 Task: Learn more about a business.
Action: Mouse moved to (906, 63)
Screenshot: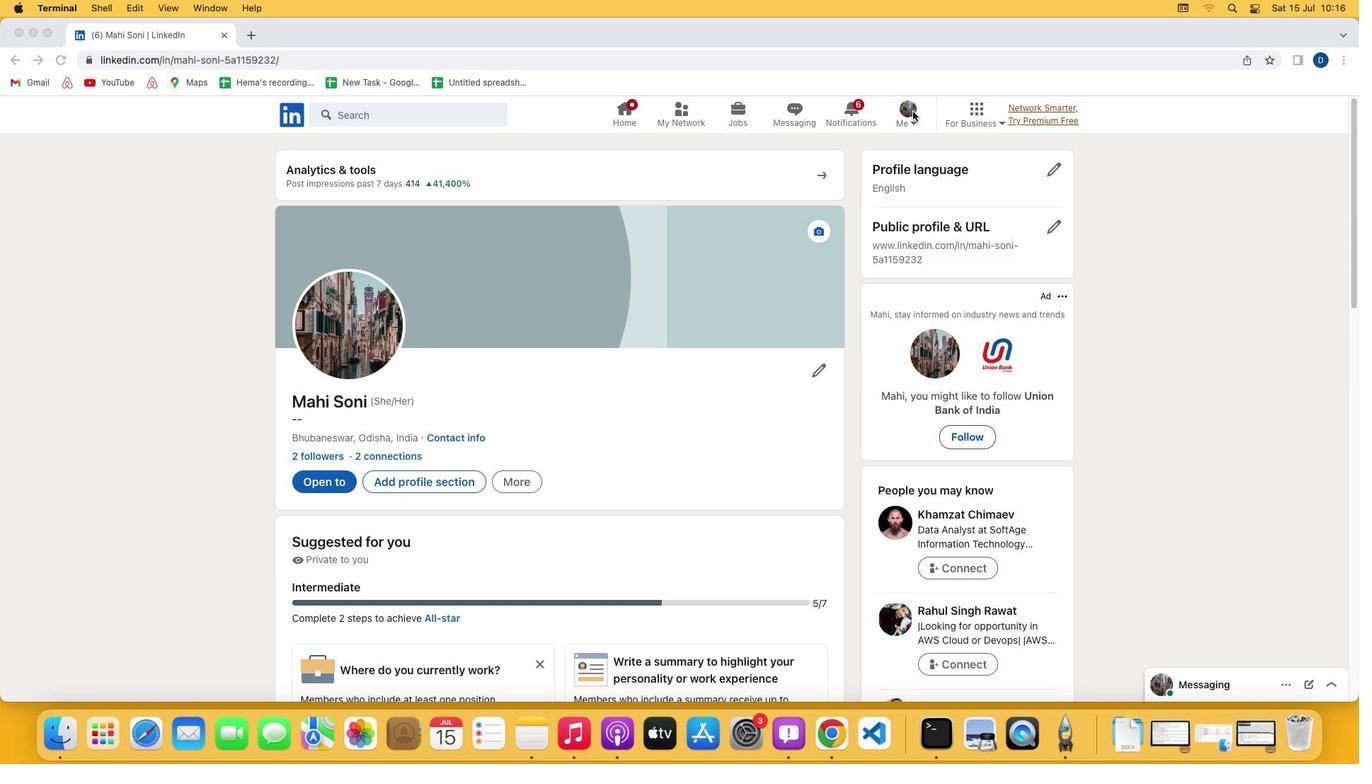 
Action: Mouse pressed left at (906, 63)
Screenshot: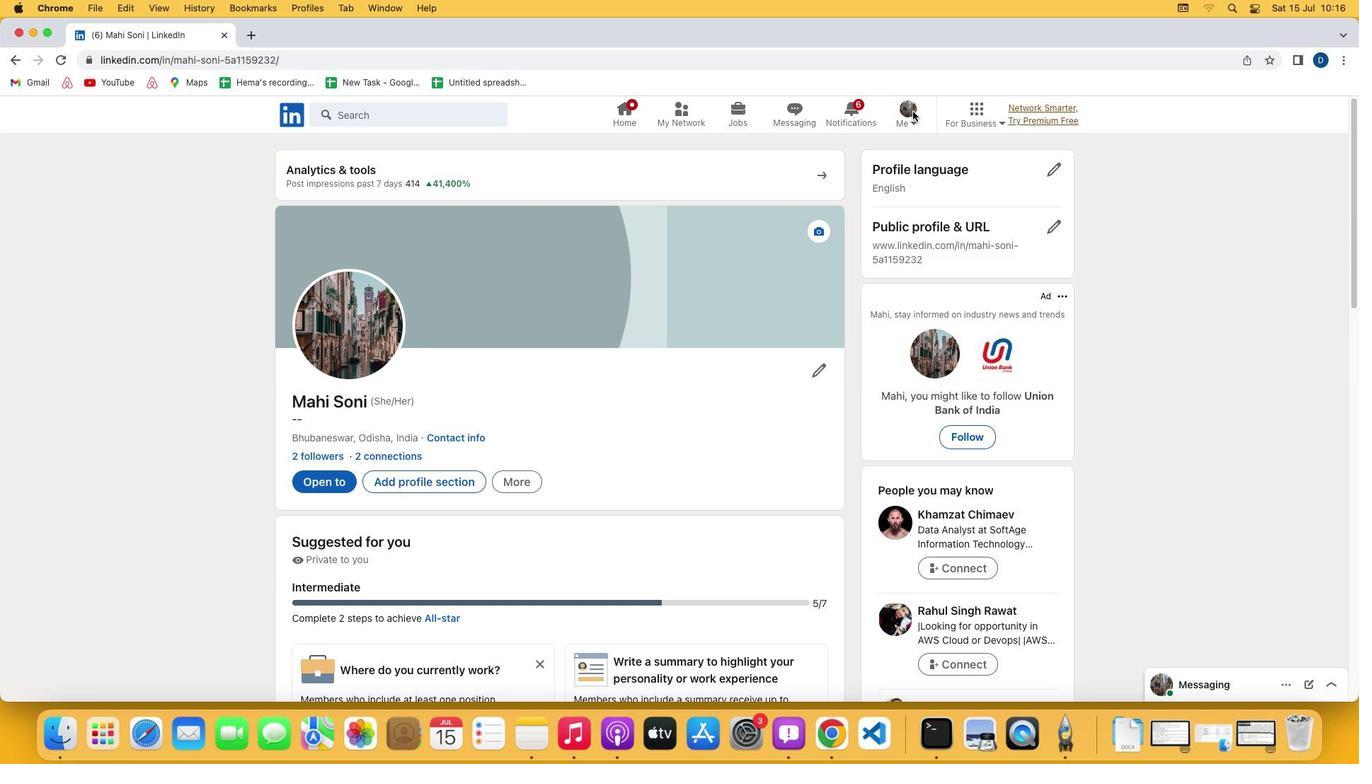 
Action: Mouse pressed left at (906, 63)
Screenshot: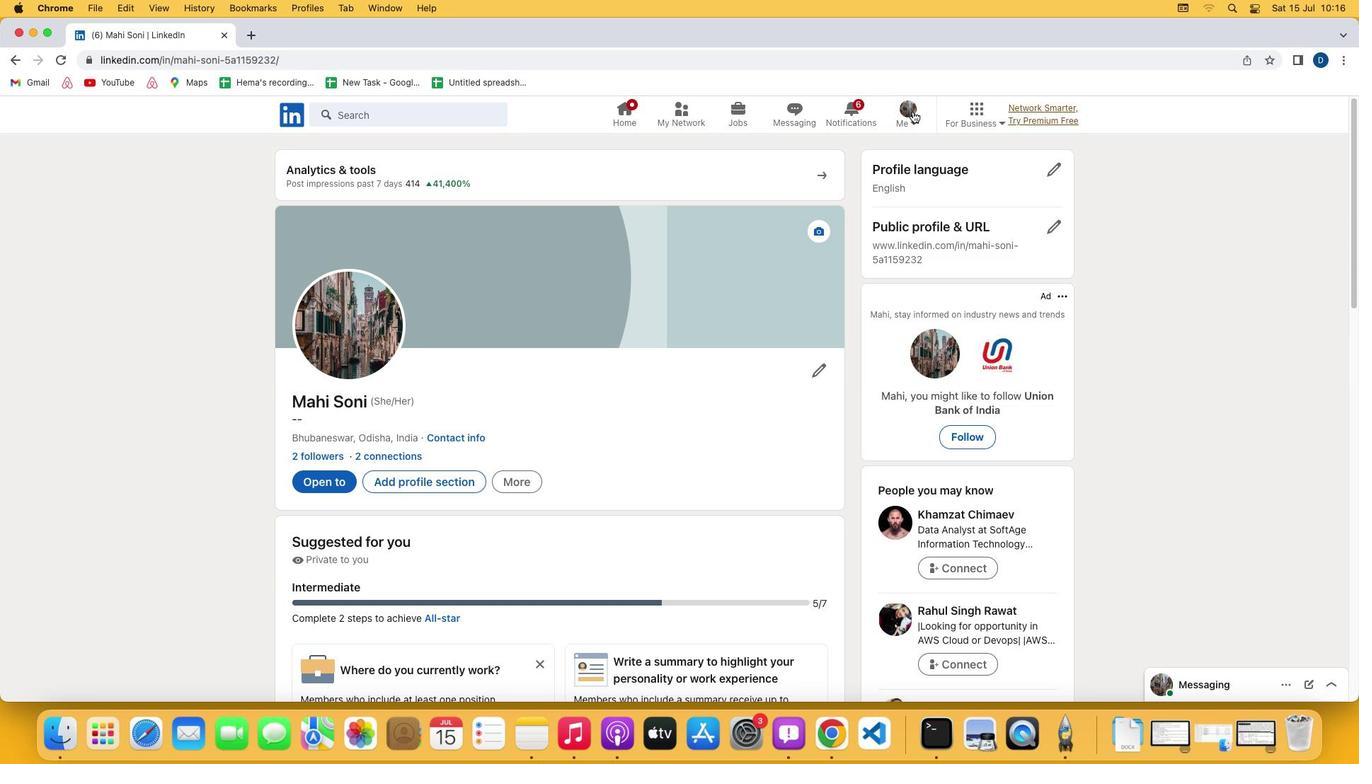 
Action: Mouse moved to (904, 61)
Screenshot: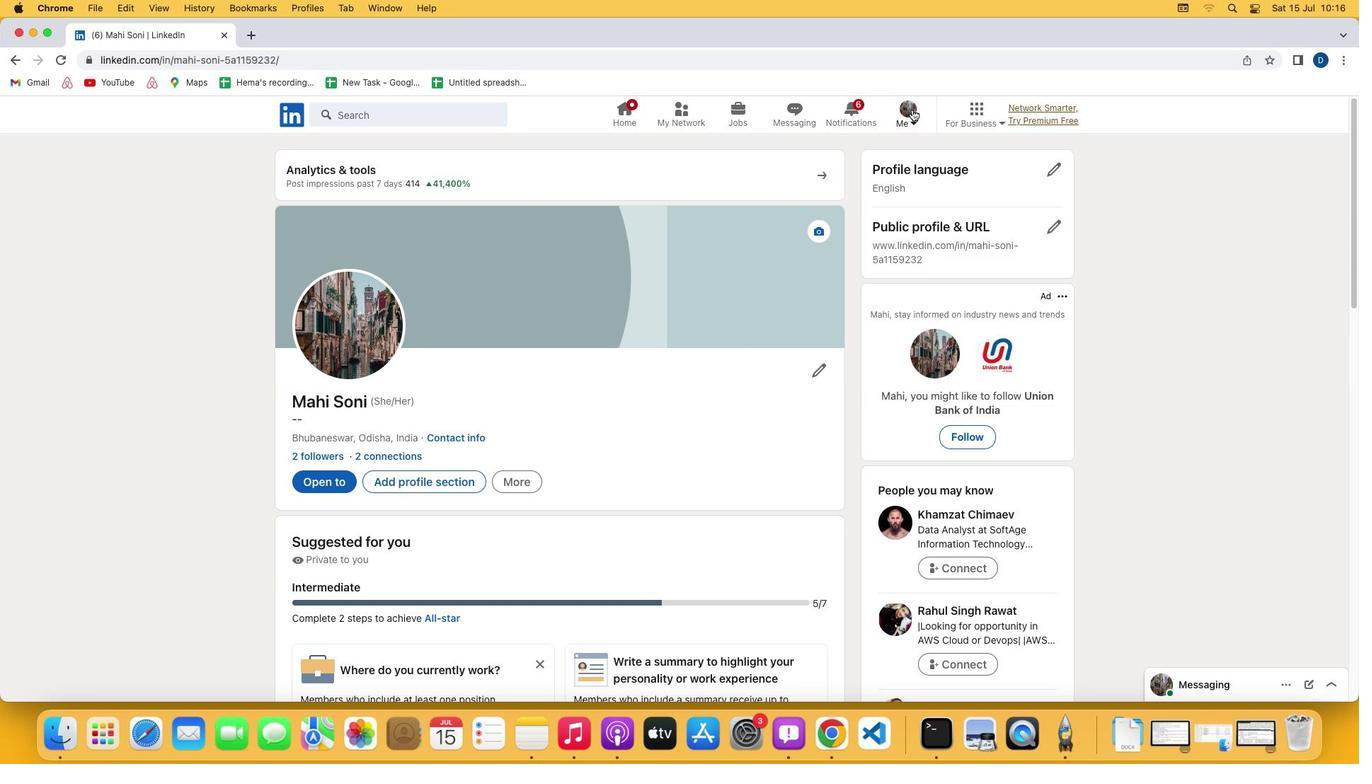 
Action: Mouse pressed left at (904, 61)
Screenshot: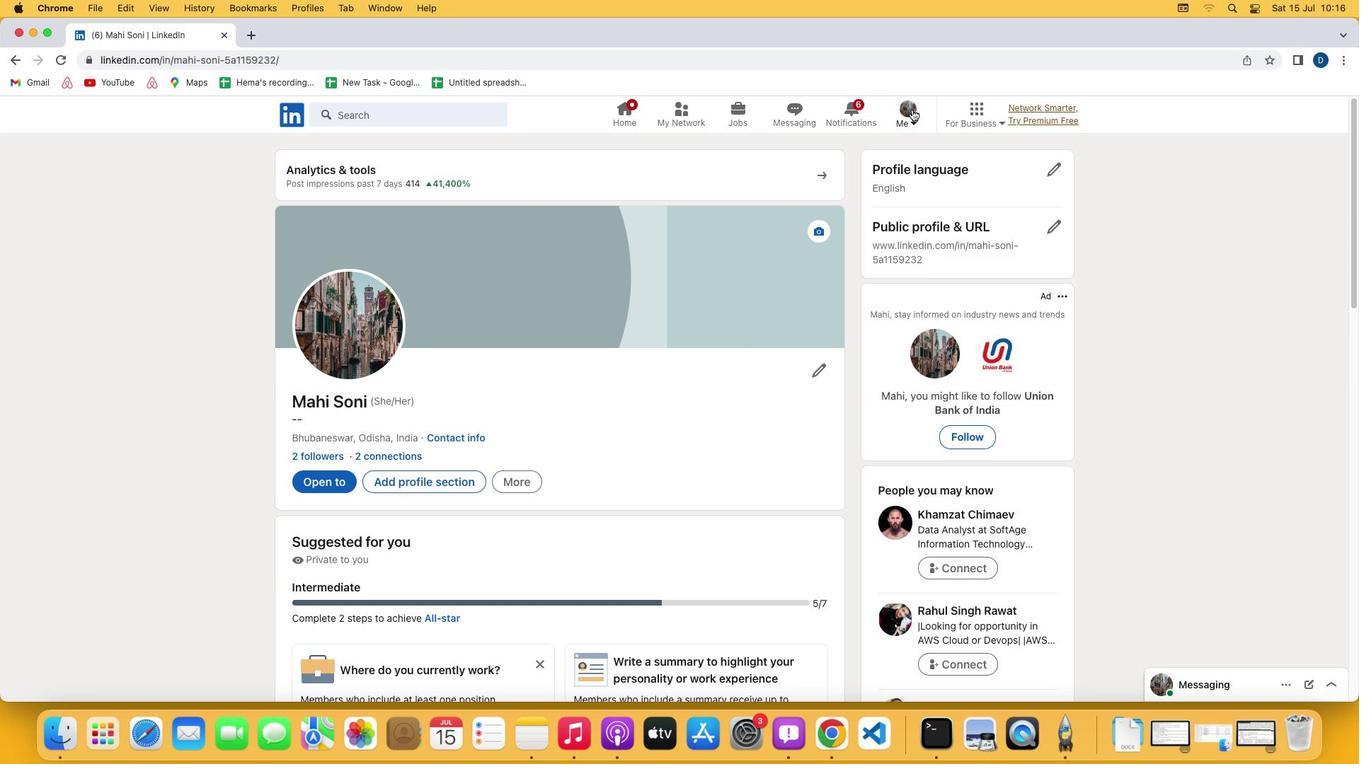 
Action: Mouse moved to (785, 237)
Screenshot: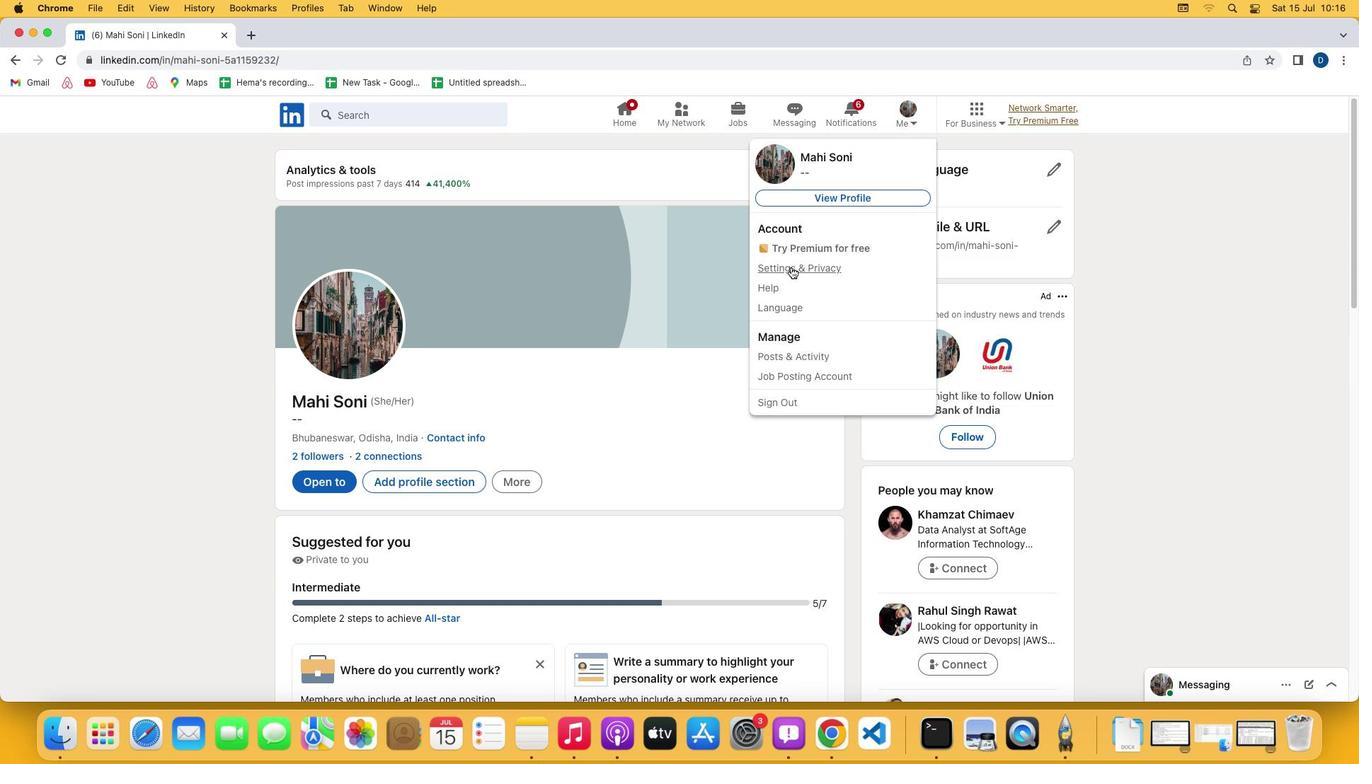 
Action: Mouse pressed left at (785, 237)
Screenshot: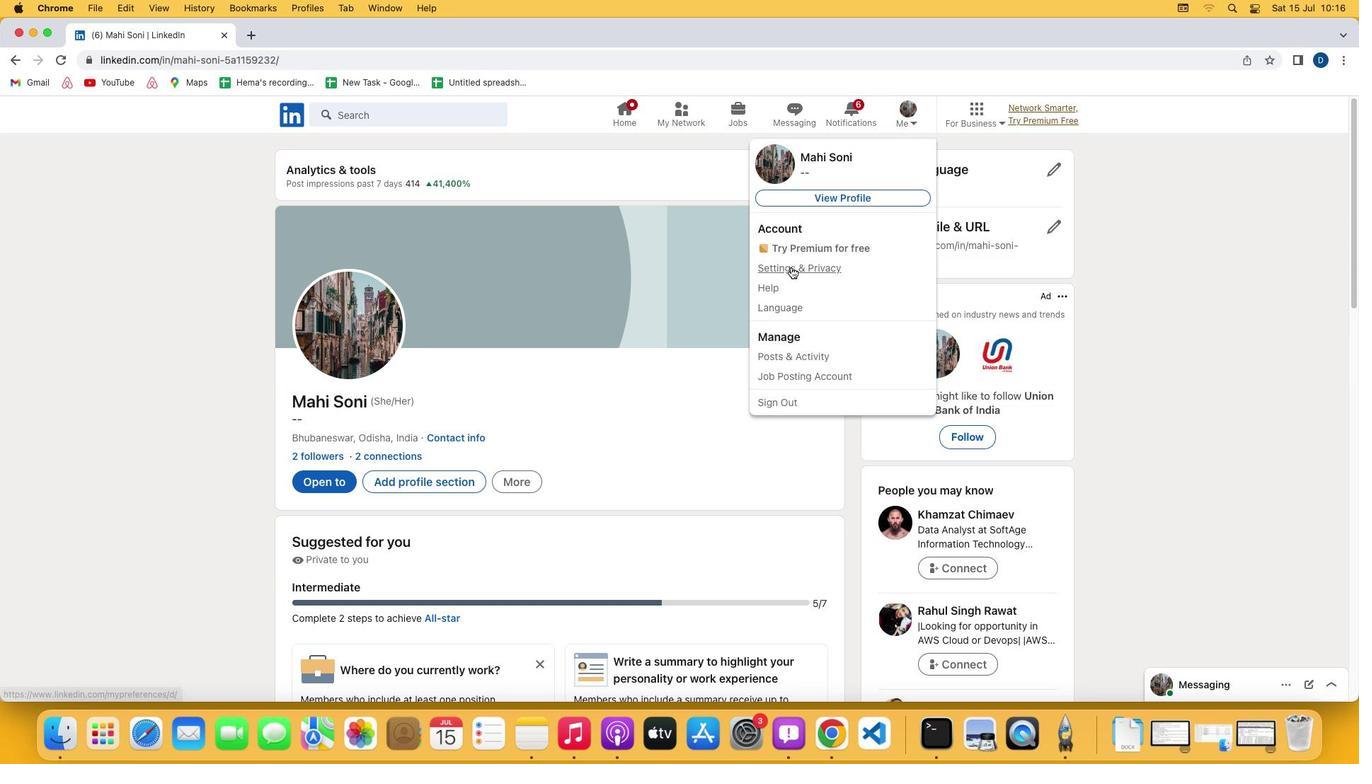 
Action: Mouse moved to (698, 494)
Screenshot: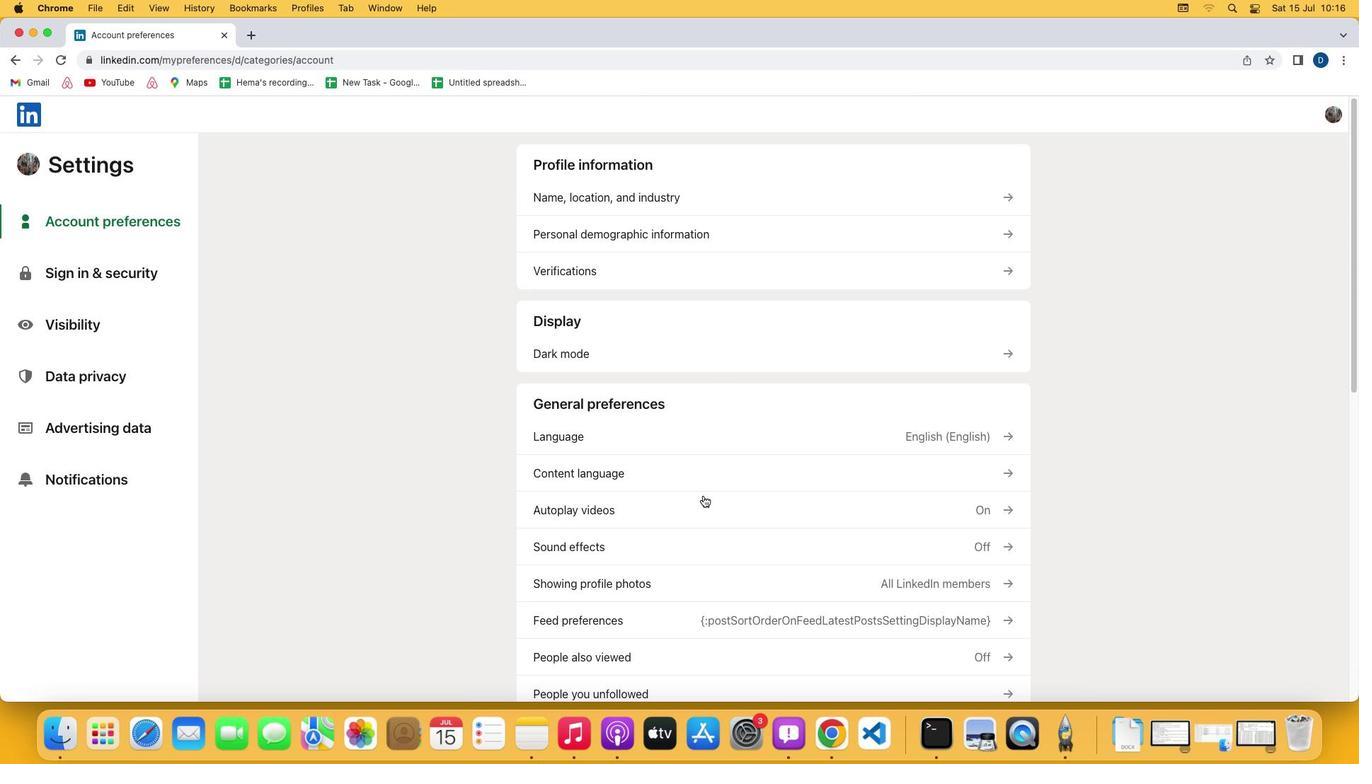 
Action: Mouse scrolled (698, 494) with delta (6, -60)
Screenshot: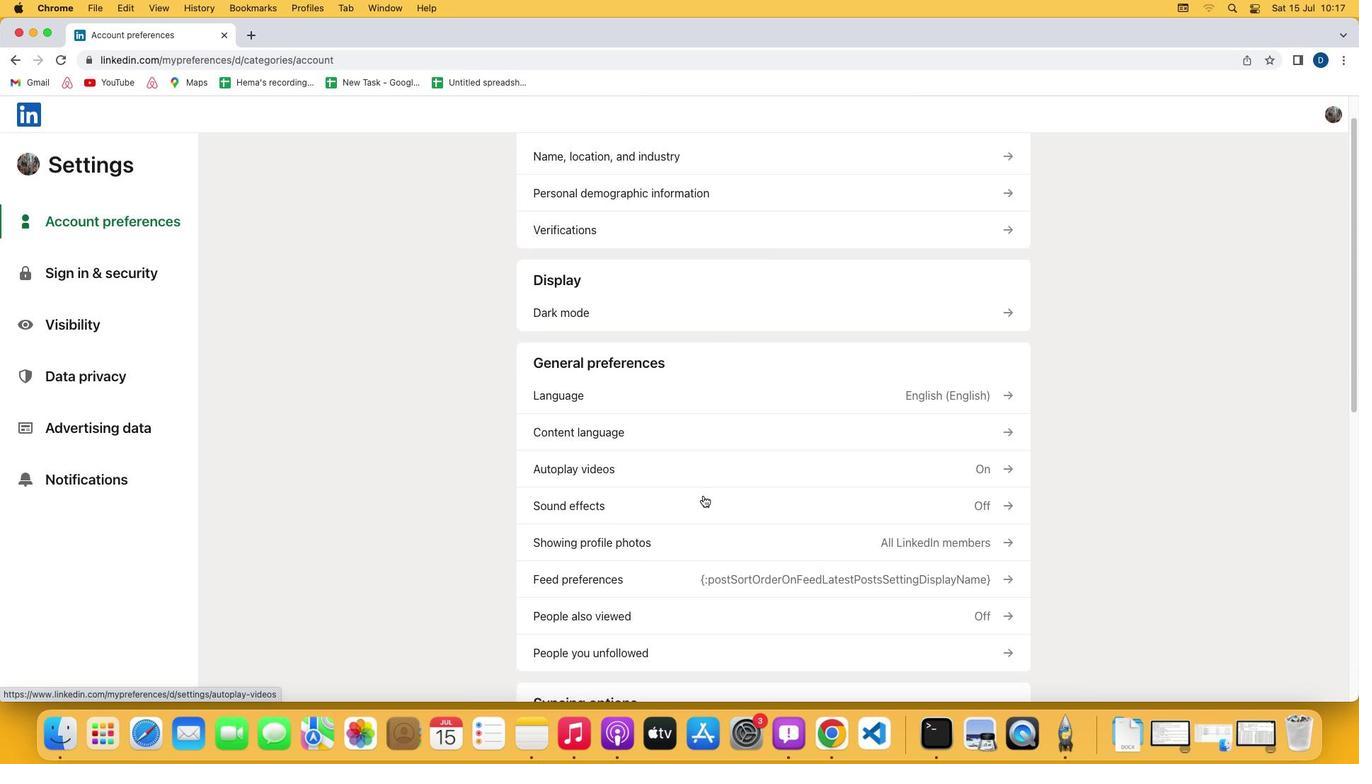
Action: Mouse scrolled (698, 494) with delta (6, -60)
Screenshot: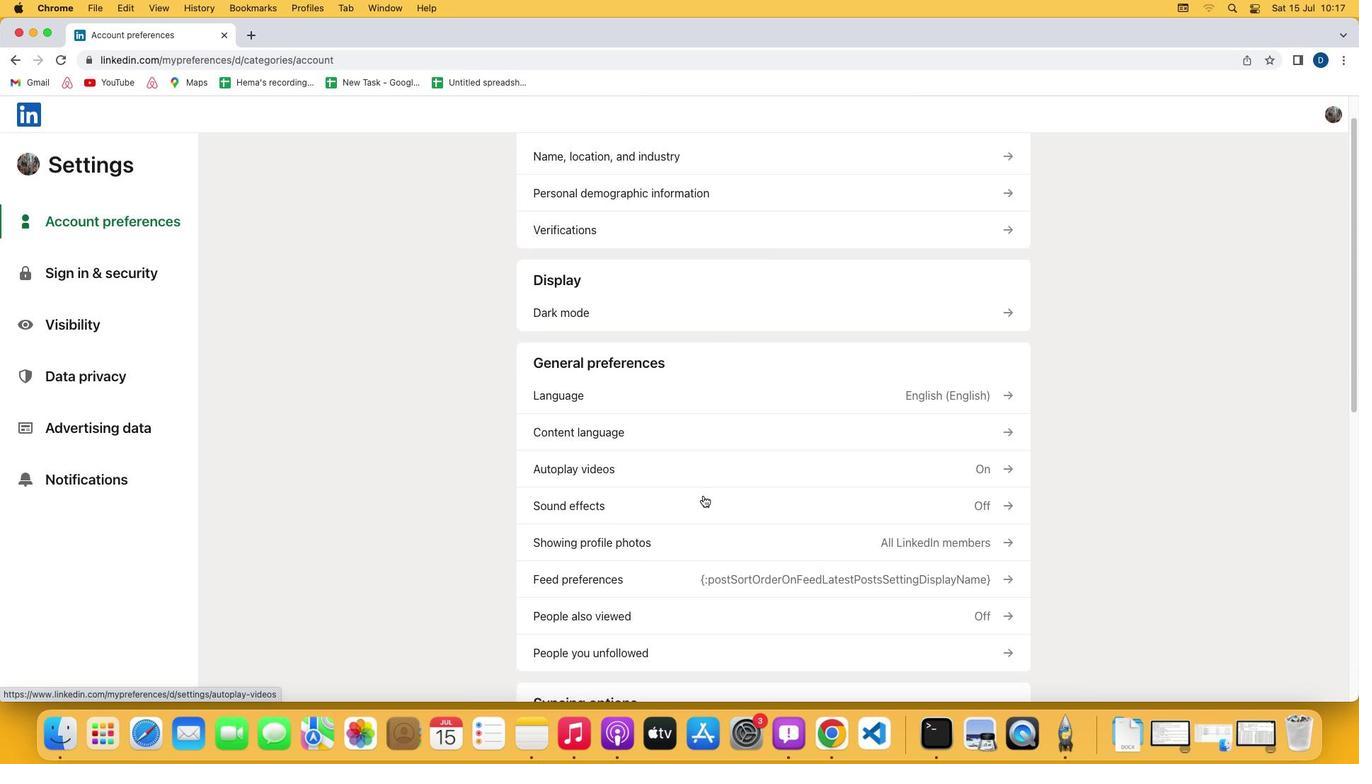 
Action: Mouse scrolled (698, 494) with delta (6, -63)
Screenshot: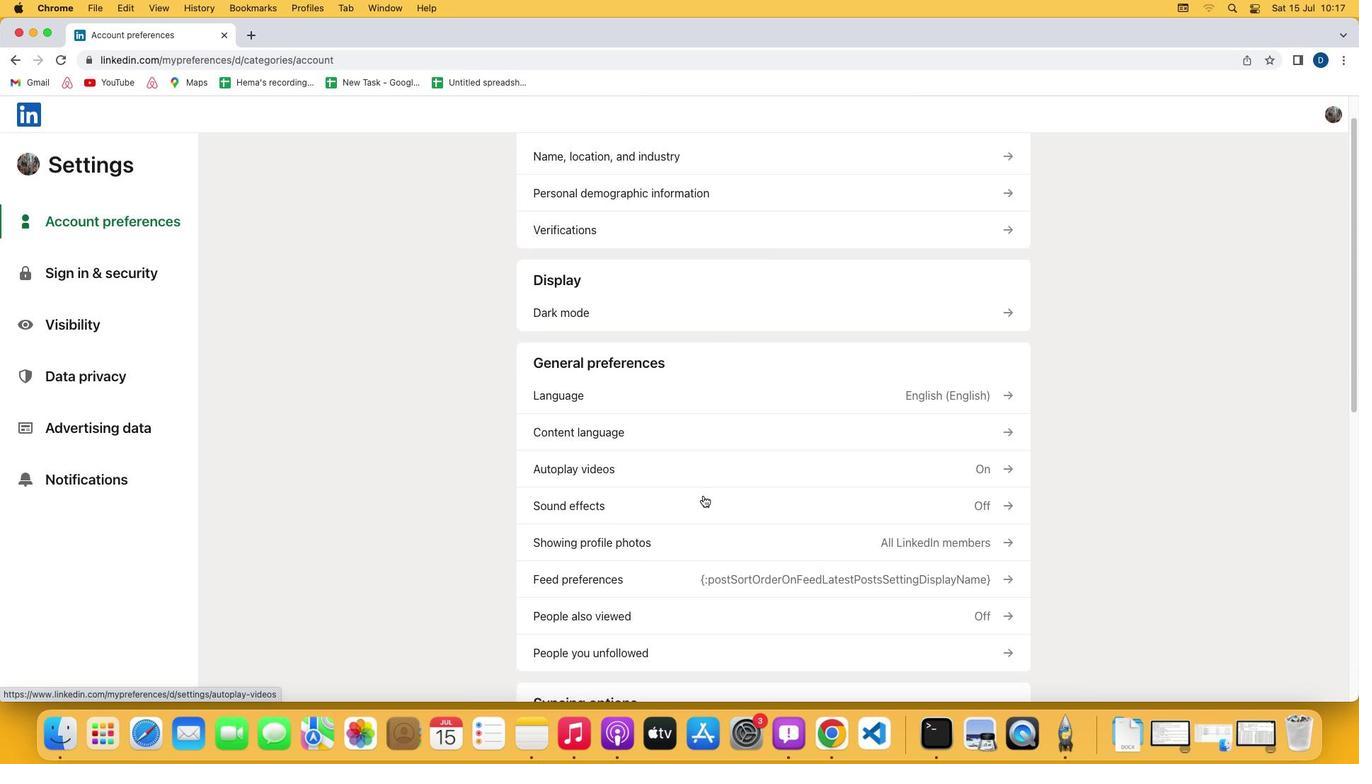 
Action: Mouse scrolled (698, 494) with delta (6, -64)
Screenshot: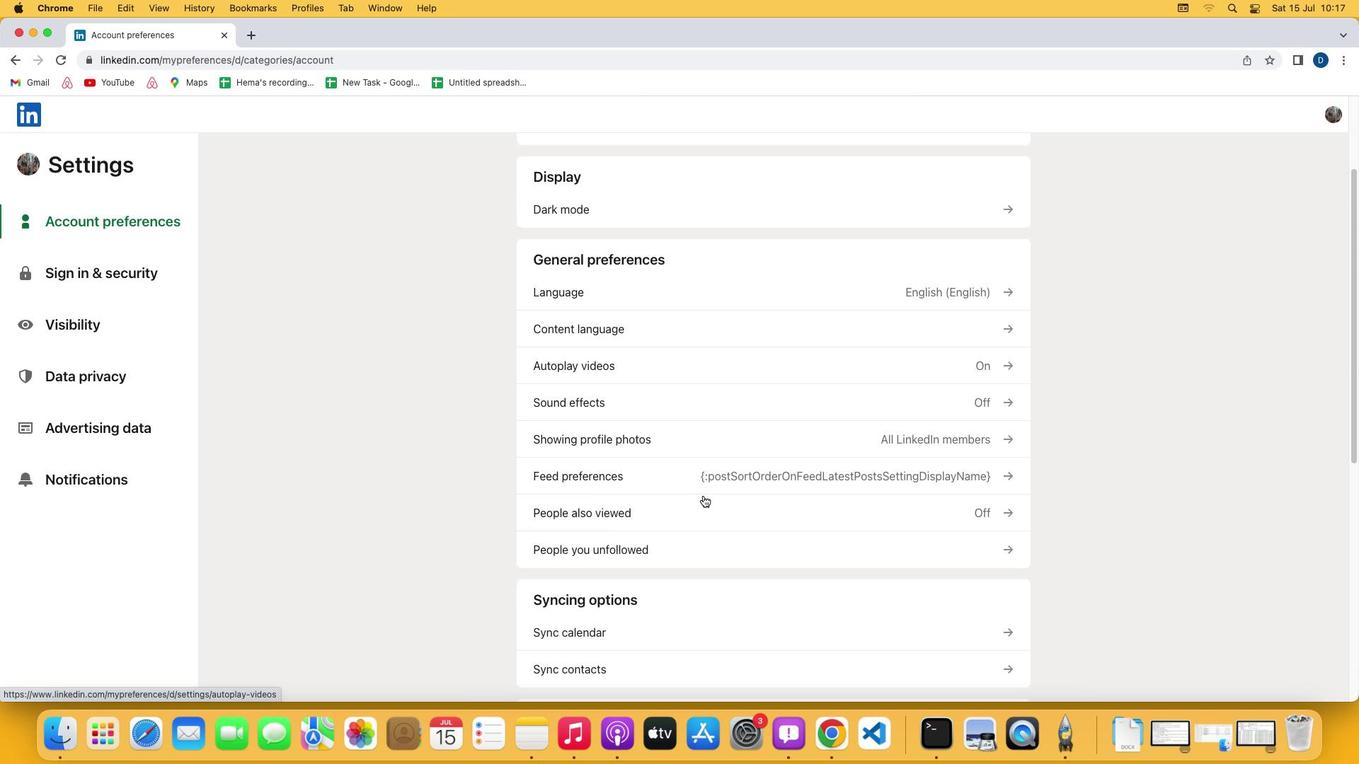 
Action: Mouse scrolled (698, 494) with delta (6, -60)
Screenshot: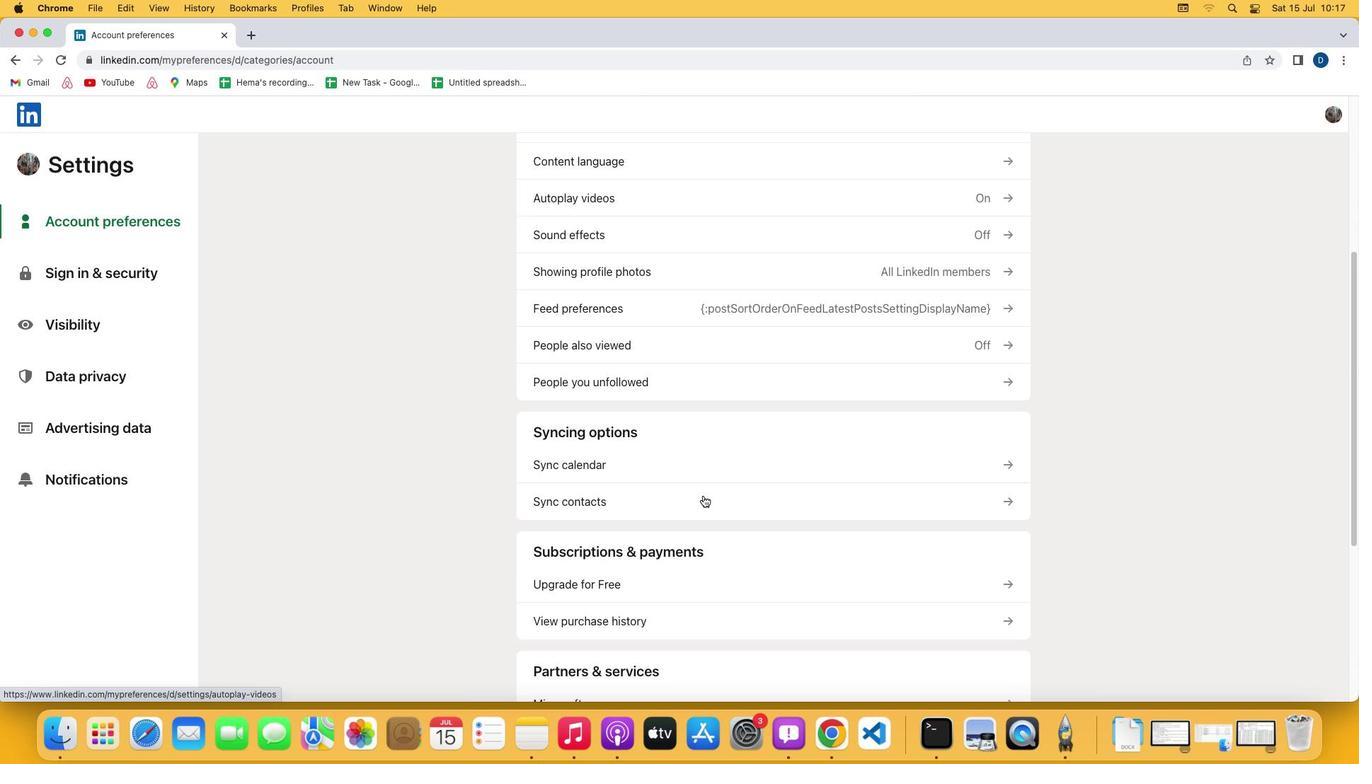 
Action: Mouse scrolled (698, 494) with delta (6, -60)
Screenshot: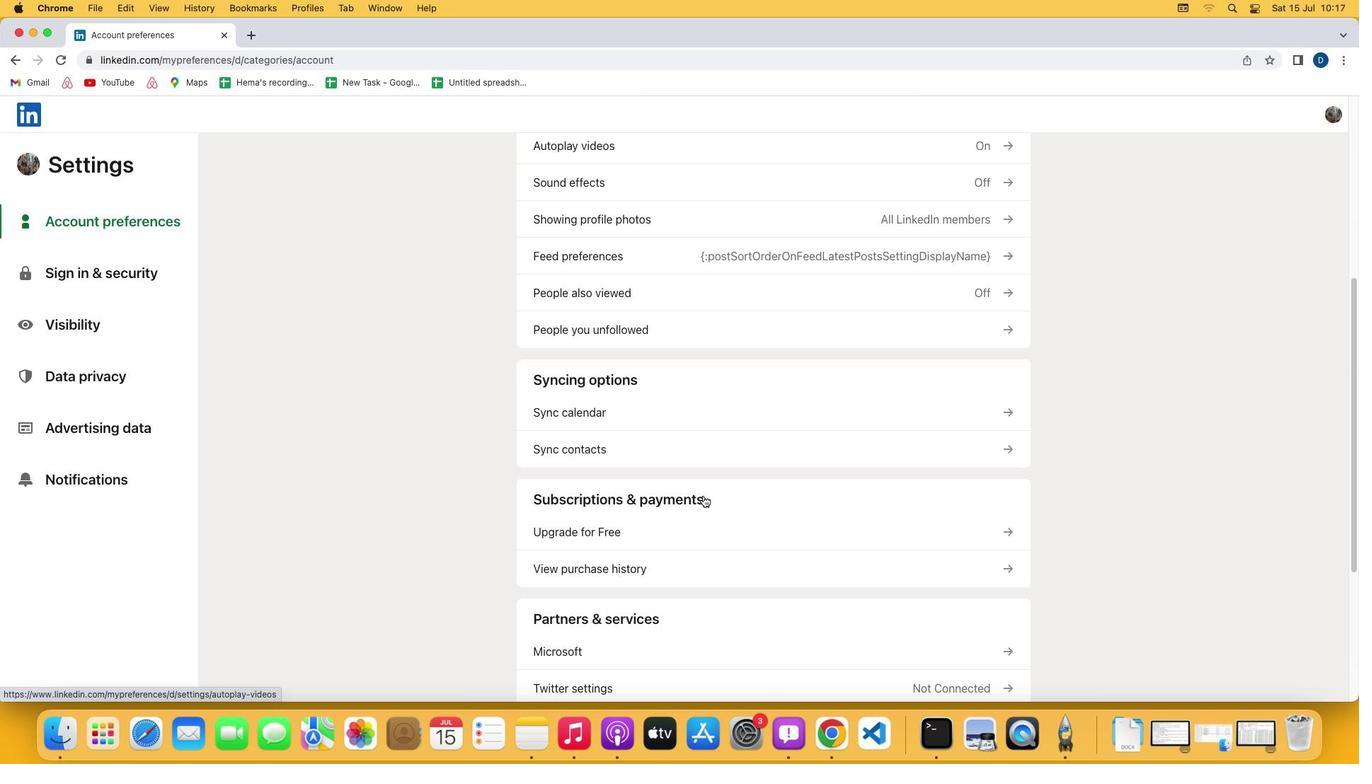 
Action: Mouse scrolled (698, 494) with delta (6, -63)
Screenshot: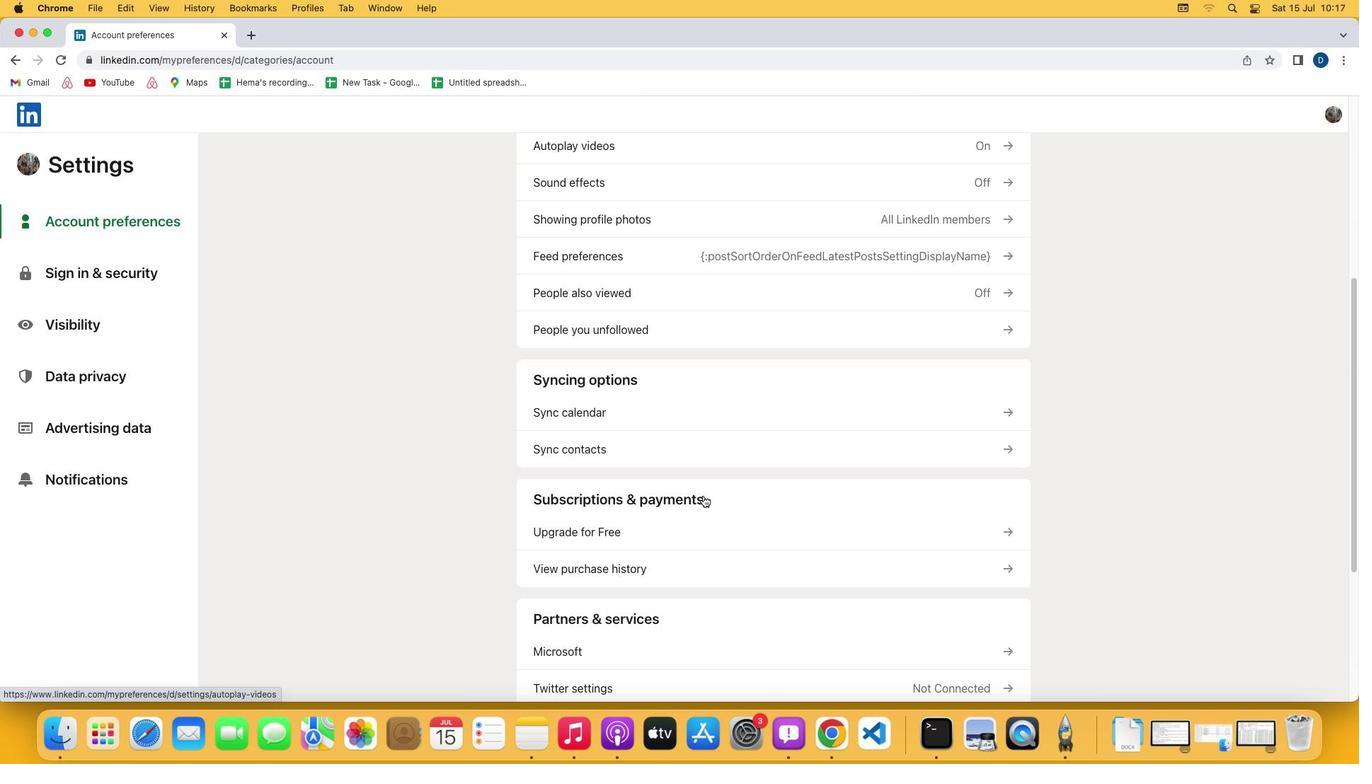 
Action: Mouse scrolled (698, 494) with delta (6, -64)
Screenshot: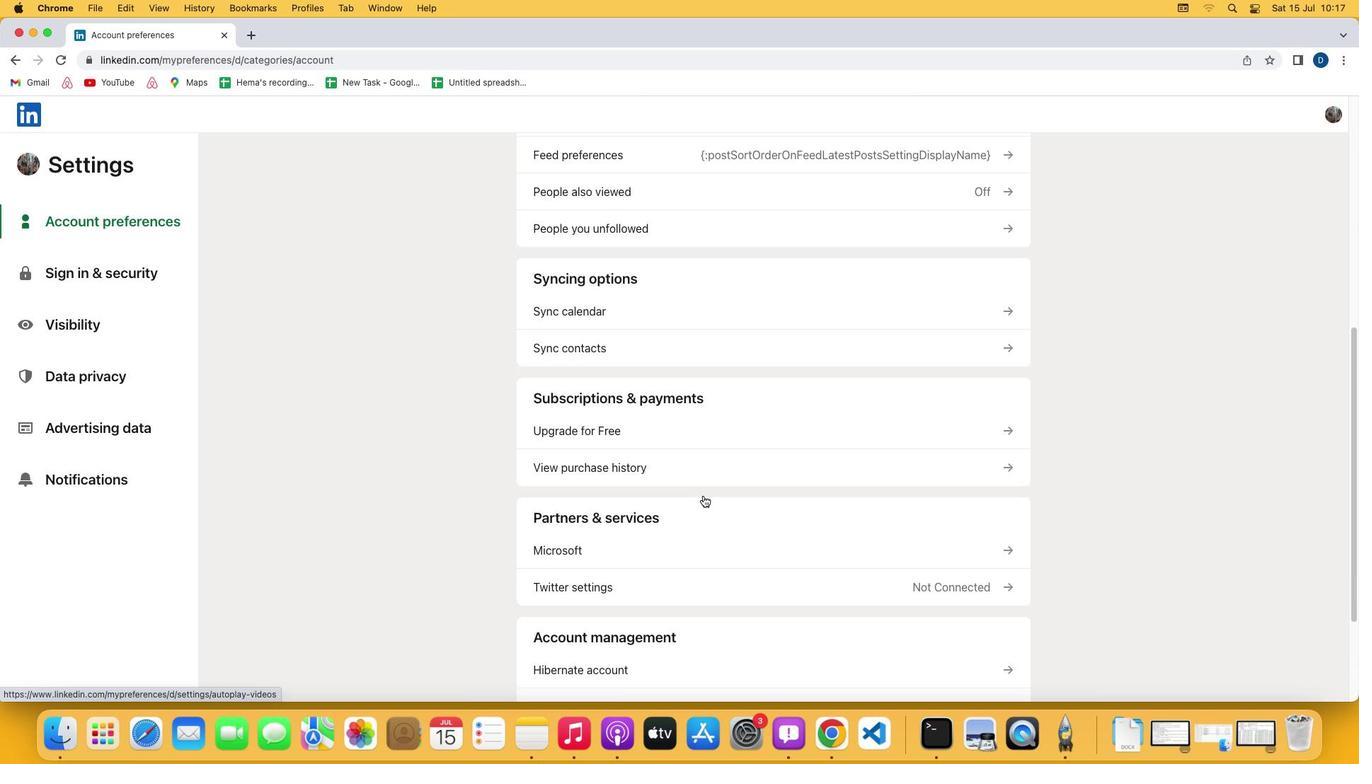 
Action: Mouse moved to (656, 297)
Screenshot: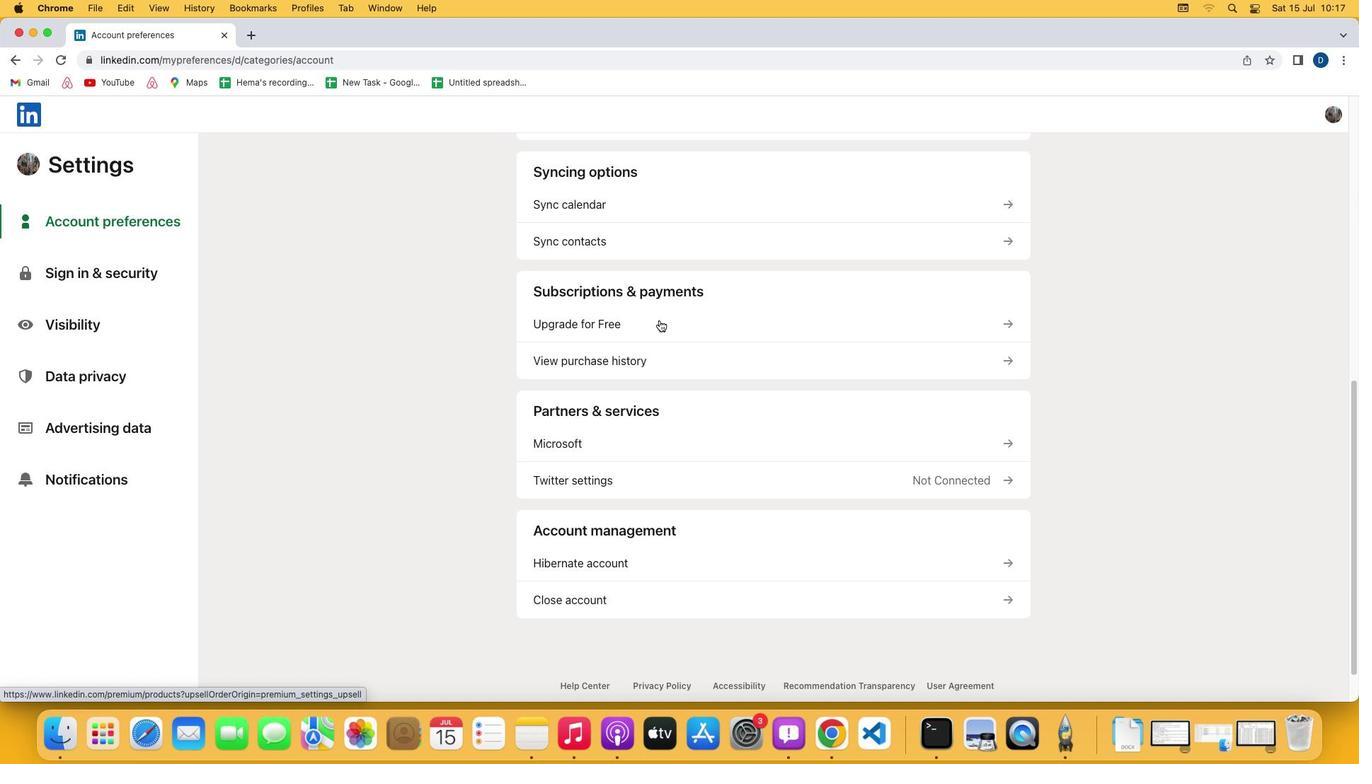 
Action: Mouse pressed left at (656, 297)
Screenshot: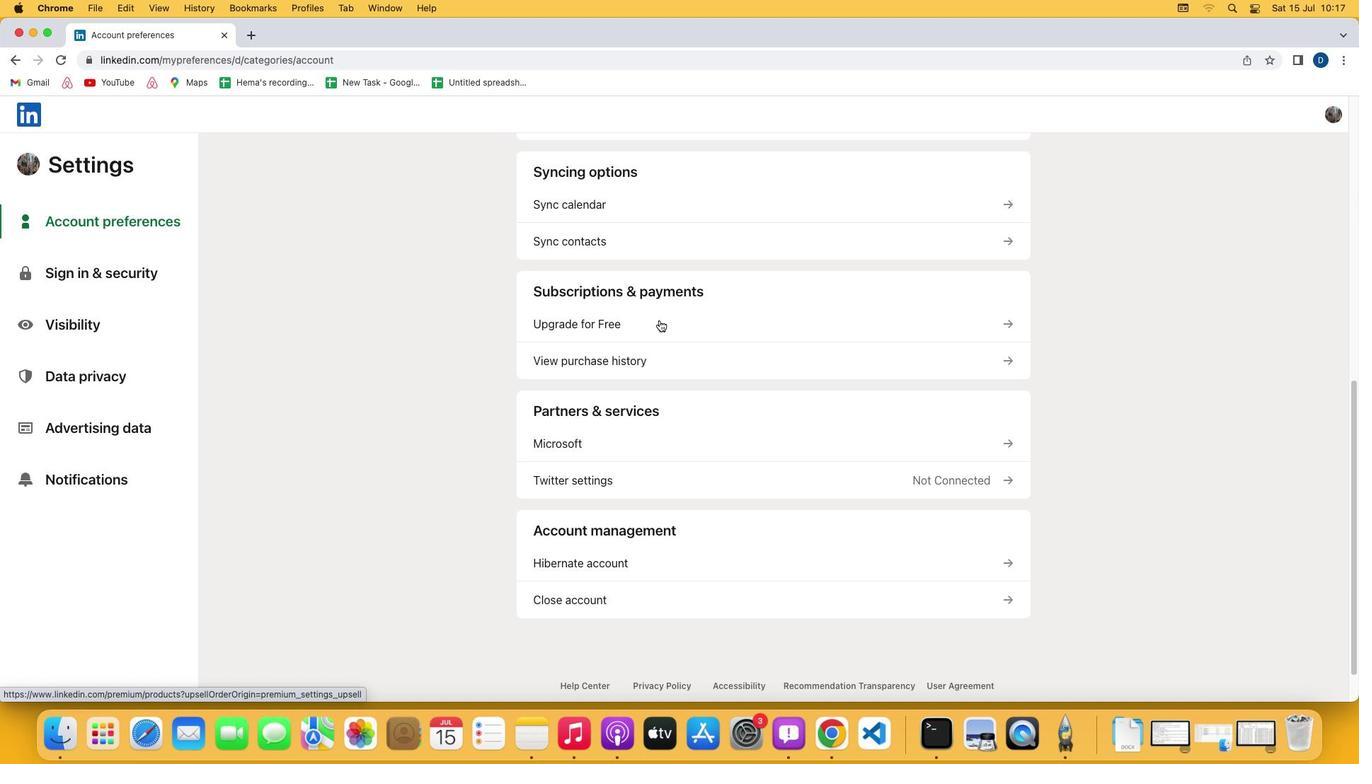 
Action: Mouse moved to (544, 370)
Screenshot: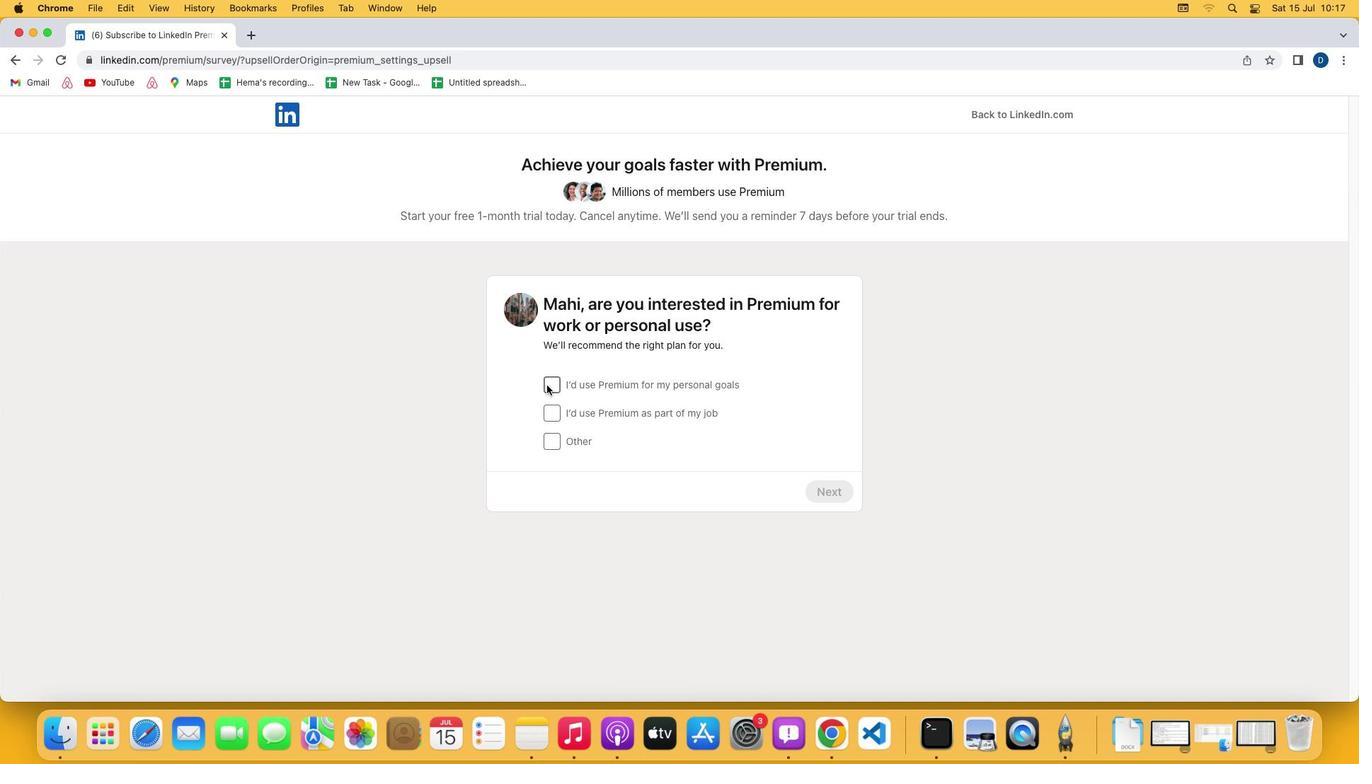 
Action: Mouse pressed left at (544, 370)
Screenshot: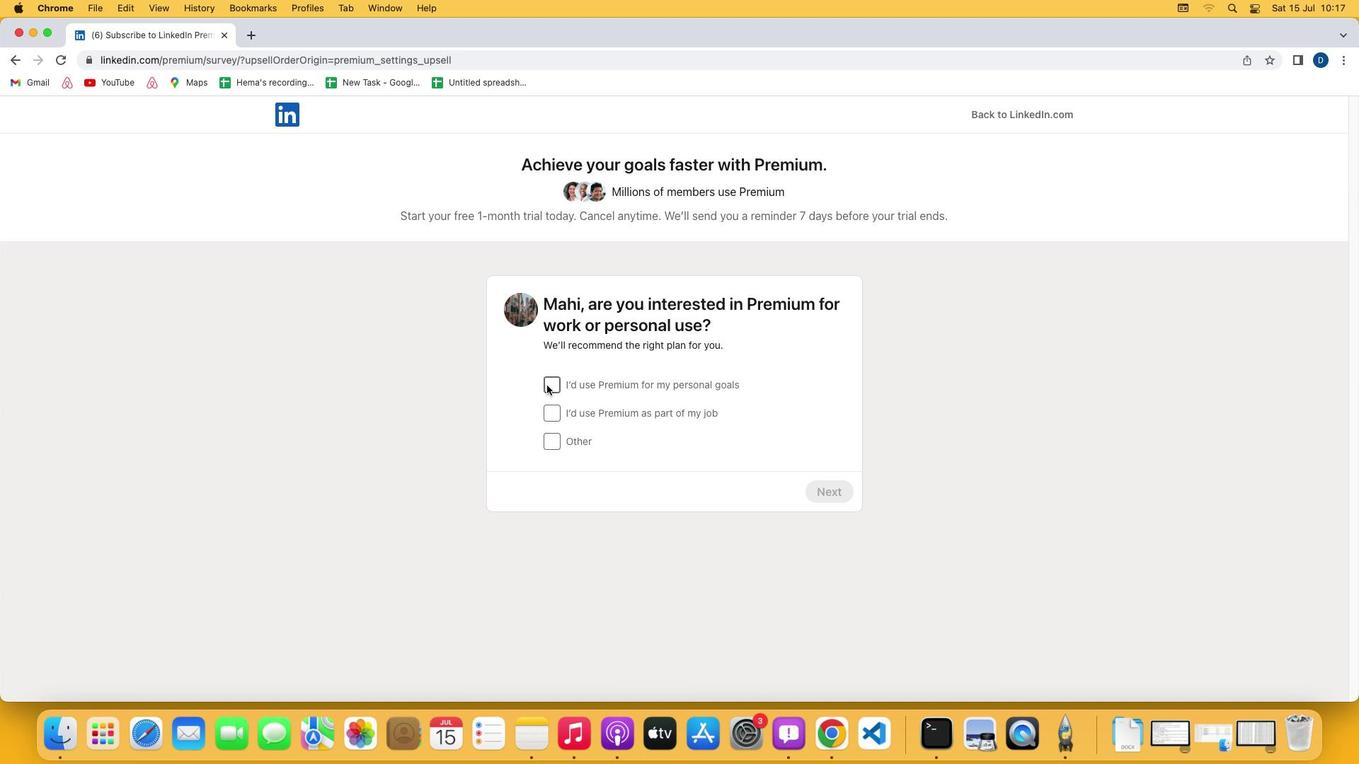 
Action: Mouse moved to (816, 489)
Screenshot: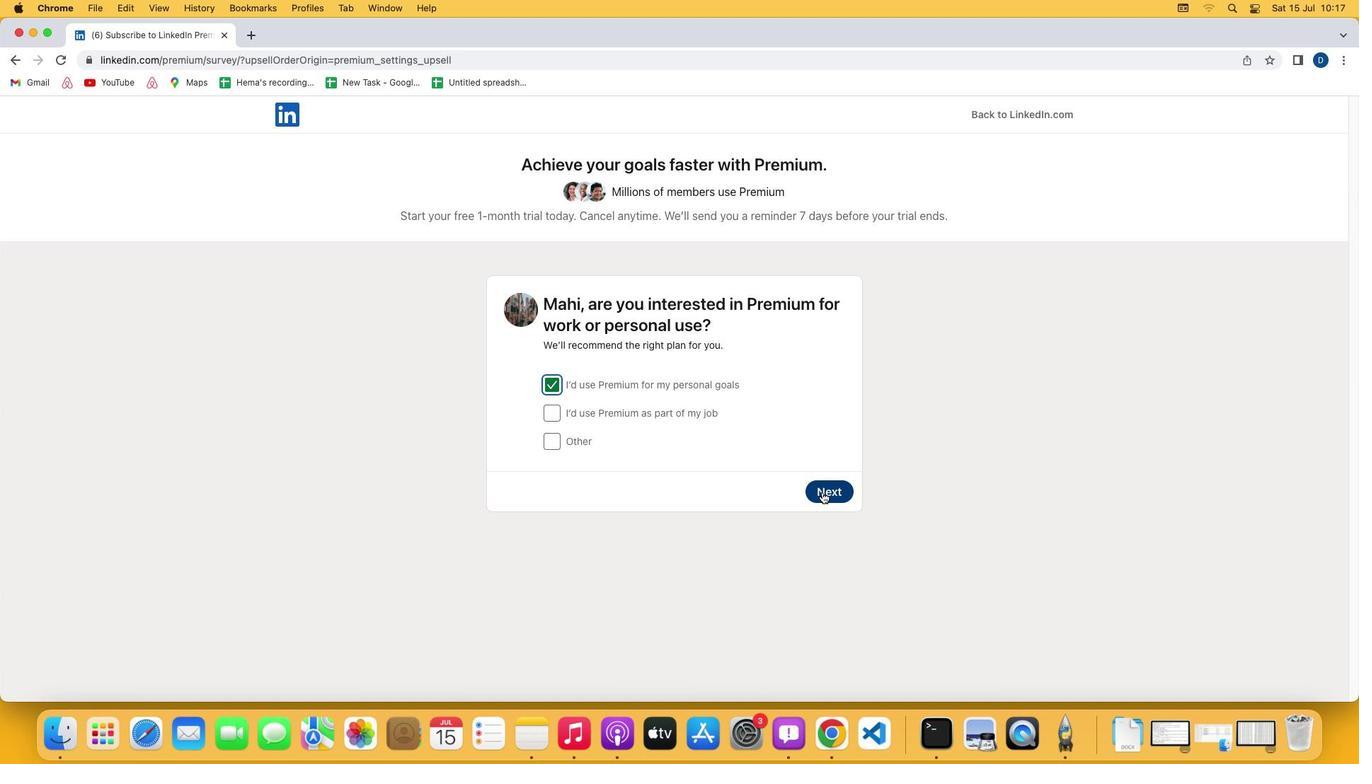 
Action: Mouse pressed left at (816, 489)
Screenshot: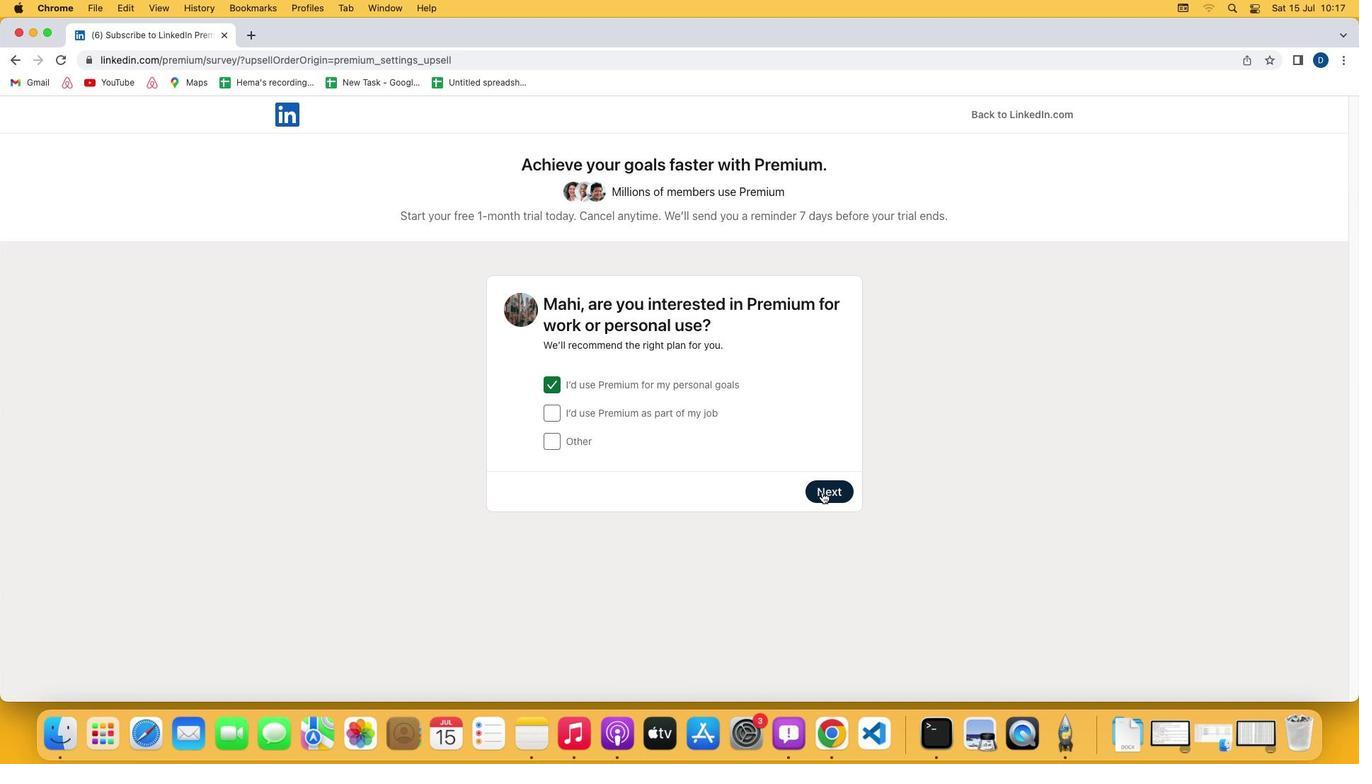 
Action: Mouse moved to (826, 586)
Screenshot: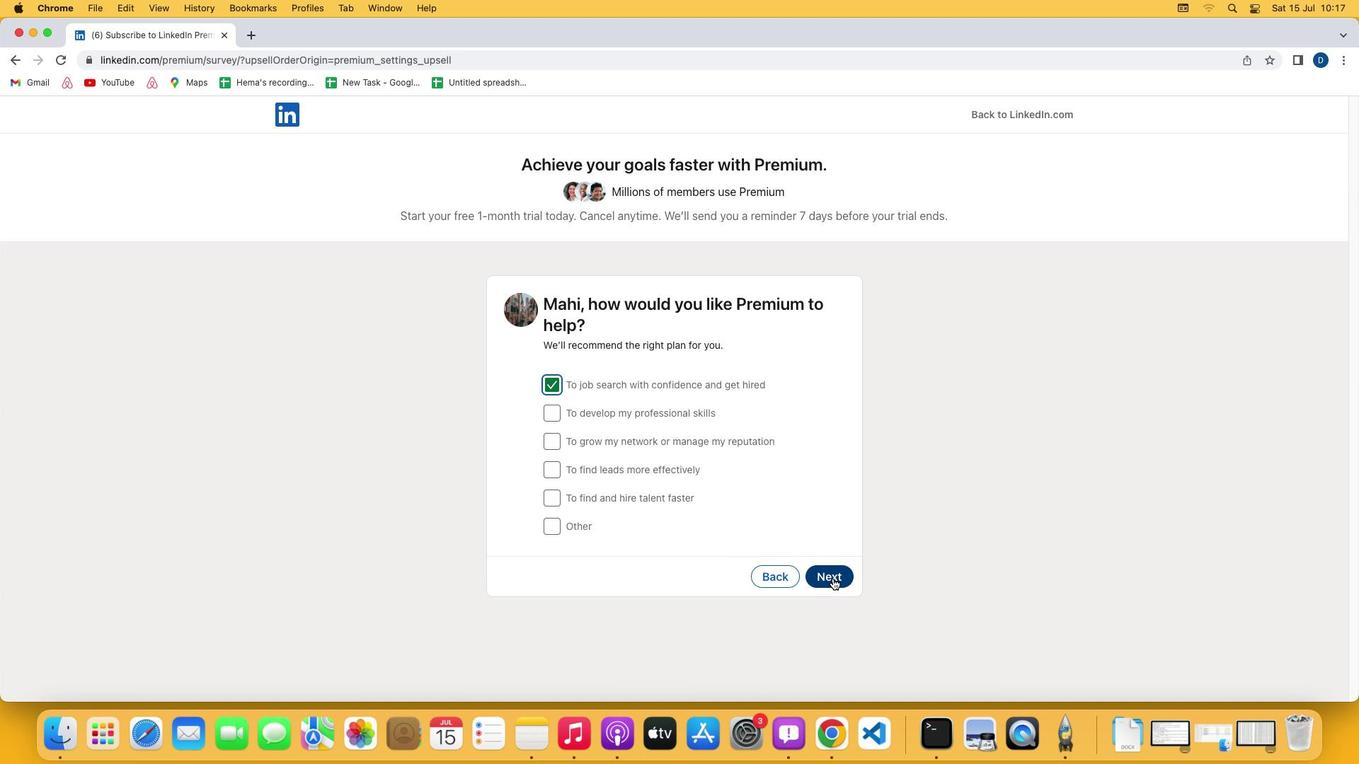 
Action: Mouse pressed left at (826, 586)
Screenshot: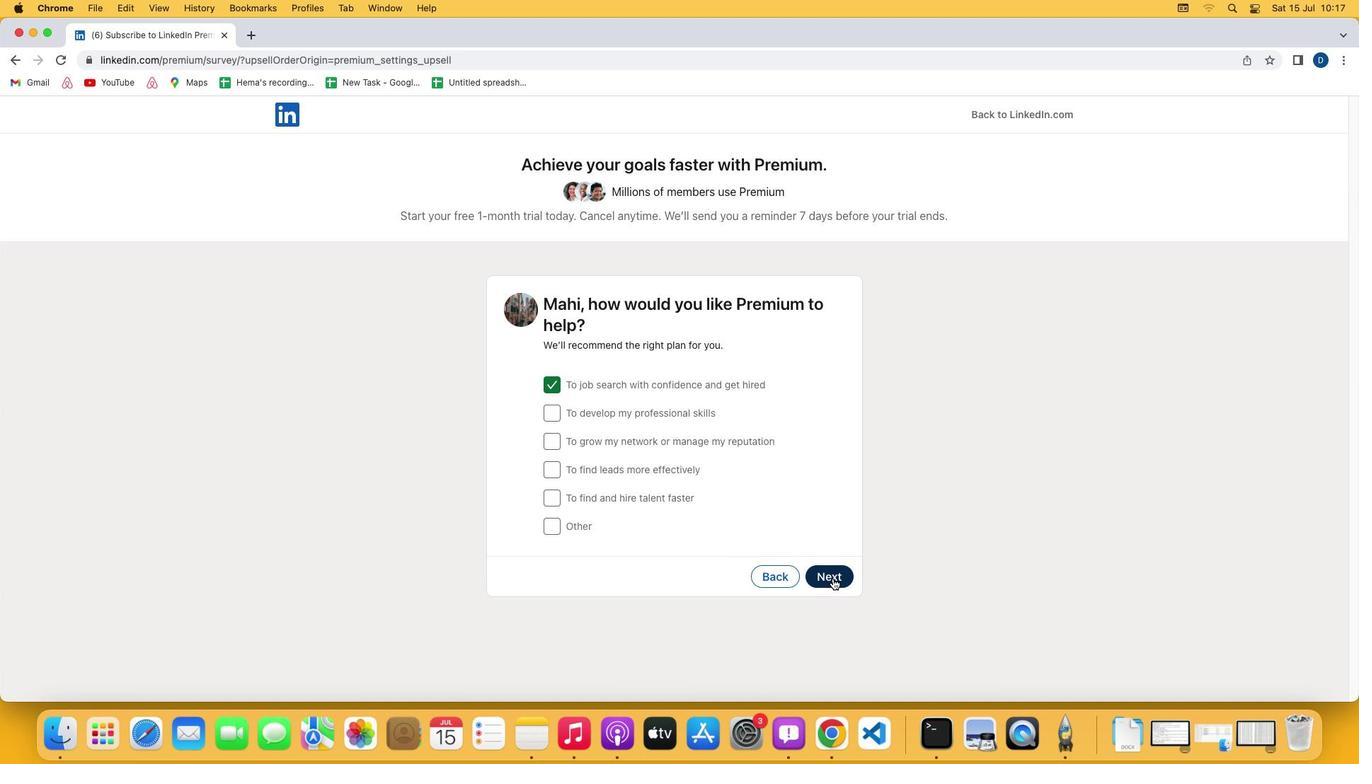 
Action: Mouse moved to (554, 373)
Screenshot: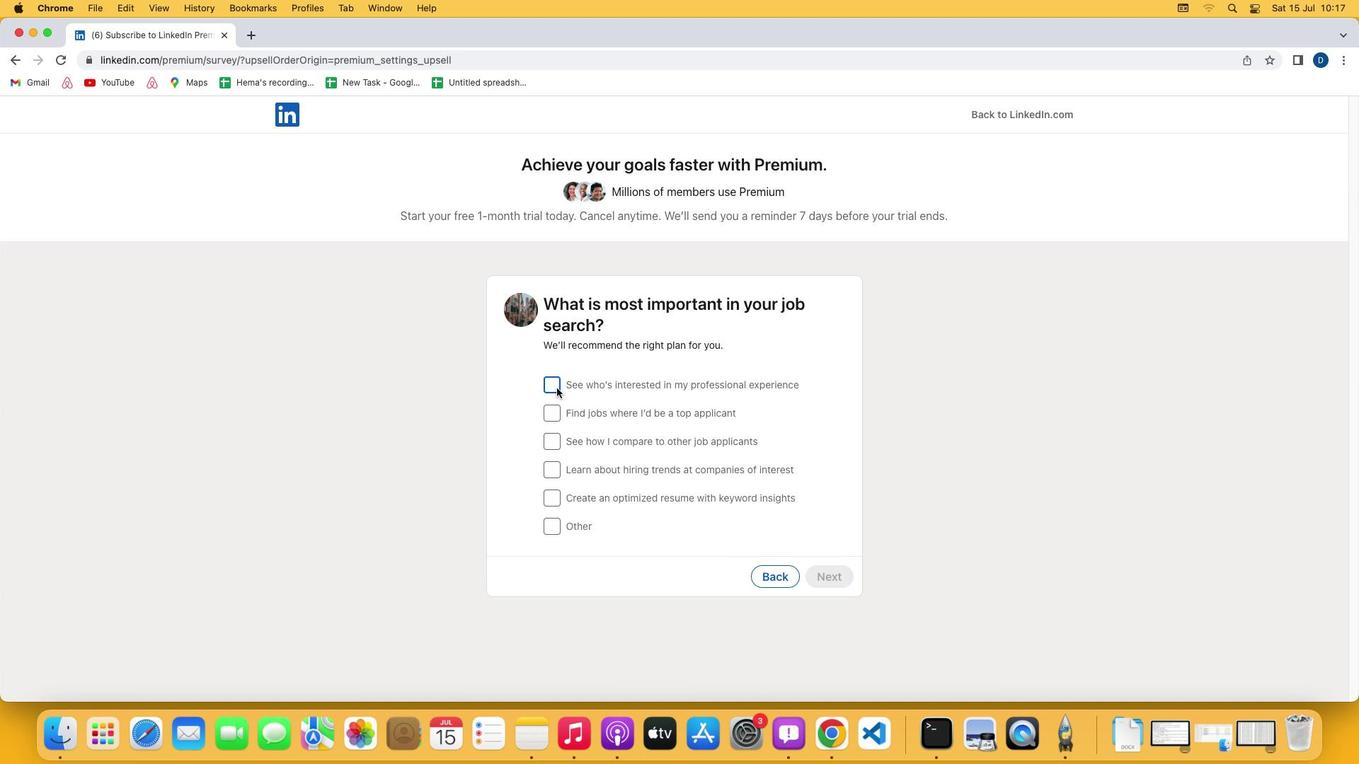 
Action: Mouse pressed left at (554, 373)
Screenshot: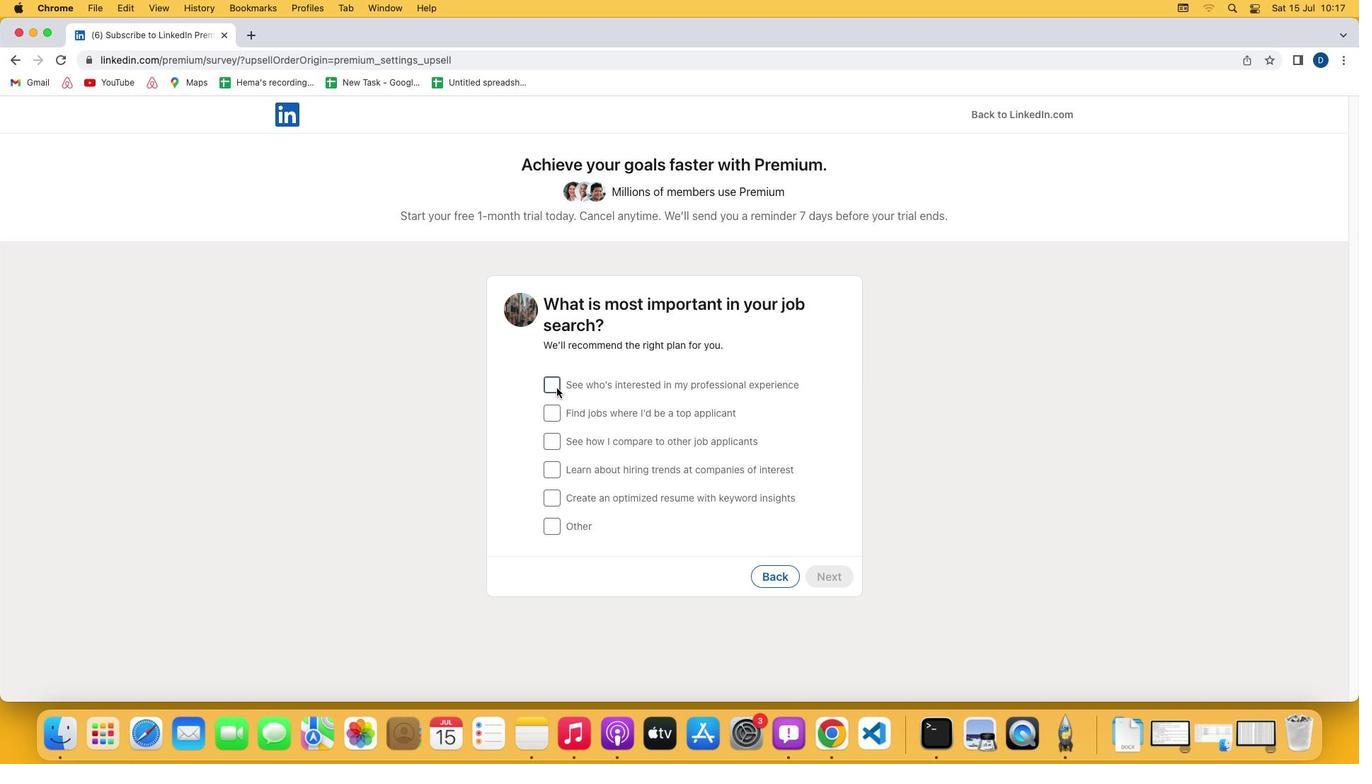 
Action: Mouse moved to (825, 581)
Screenshot: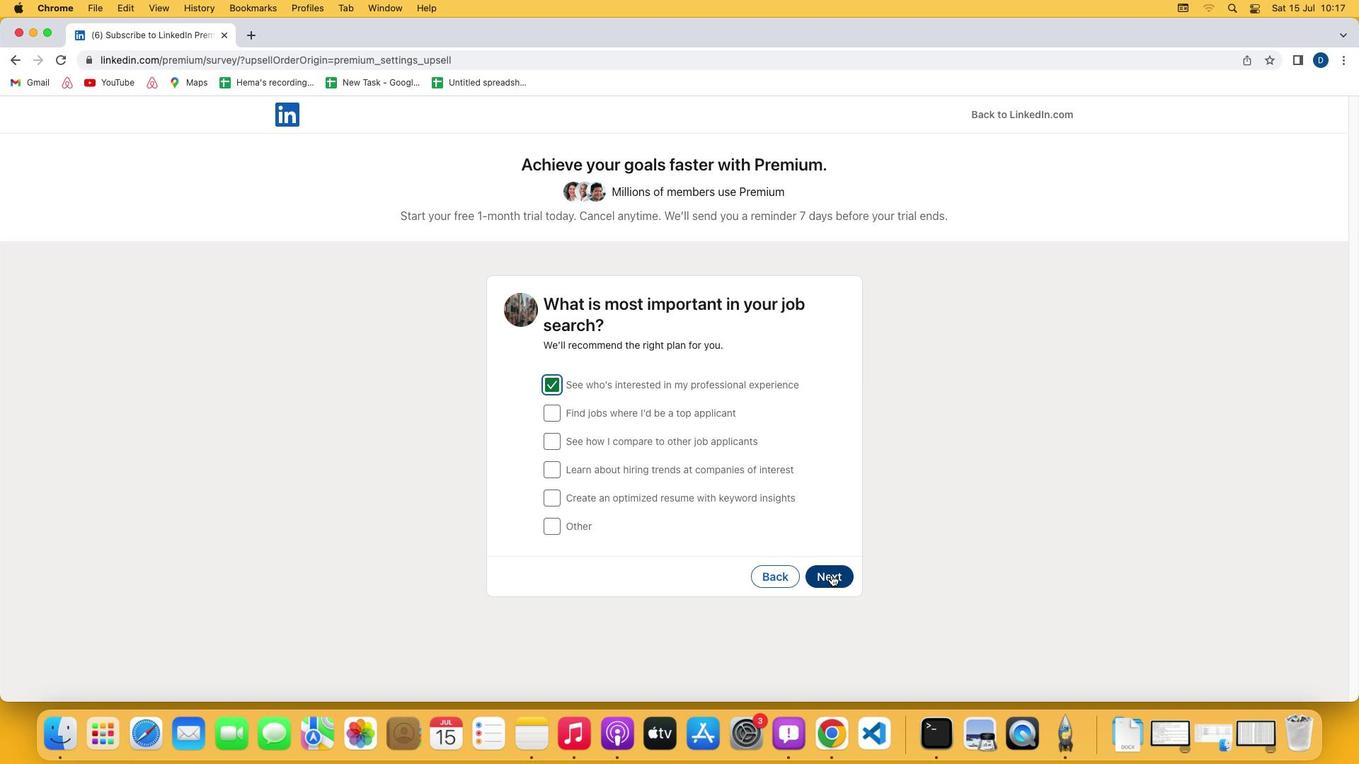 
Action: Mouse pressed left at (825, 581)
Screenshot: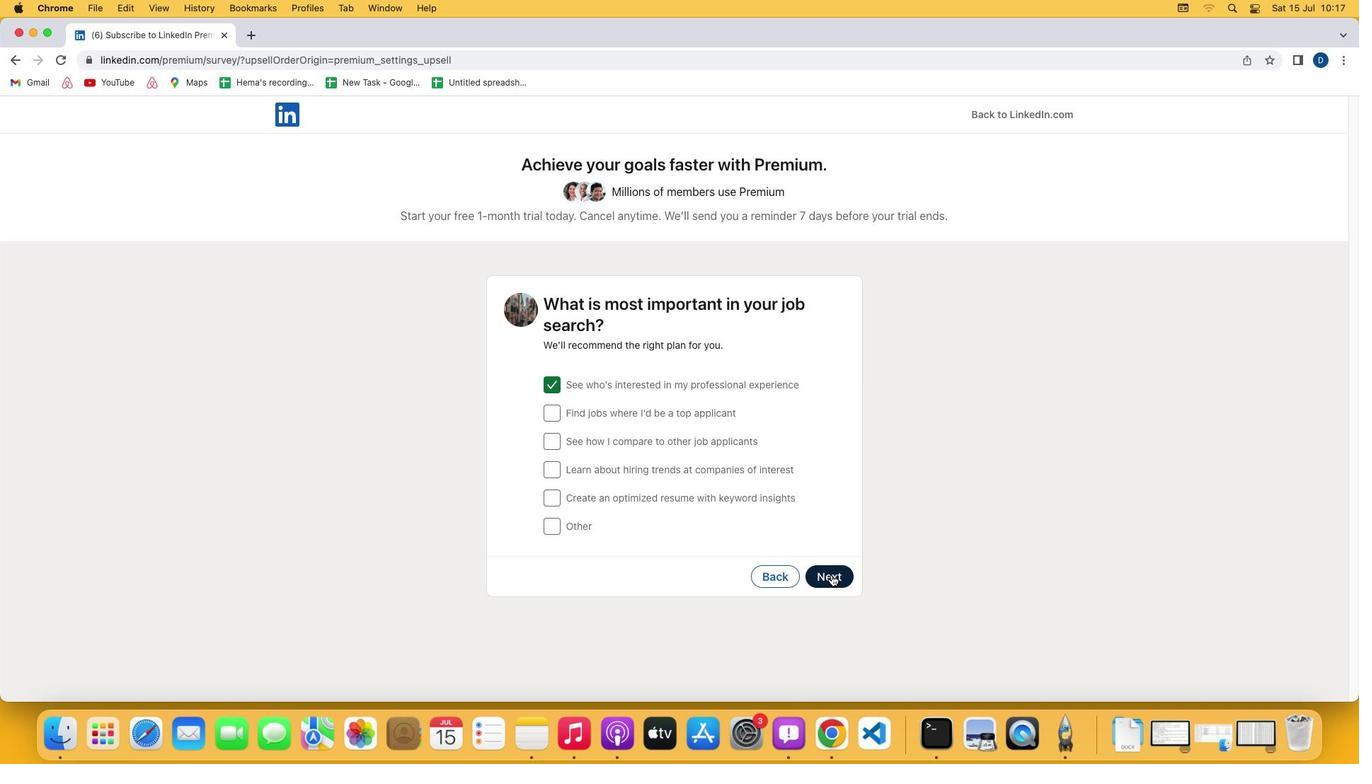 
Action: Mouse moved to (649, 545)
Screenshot: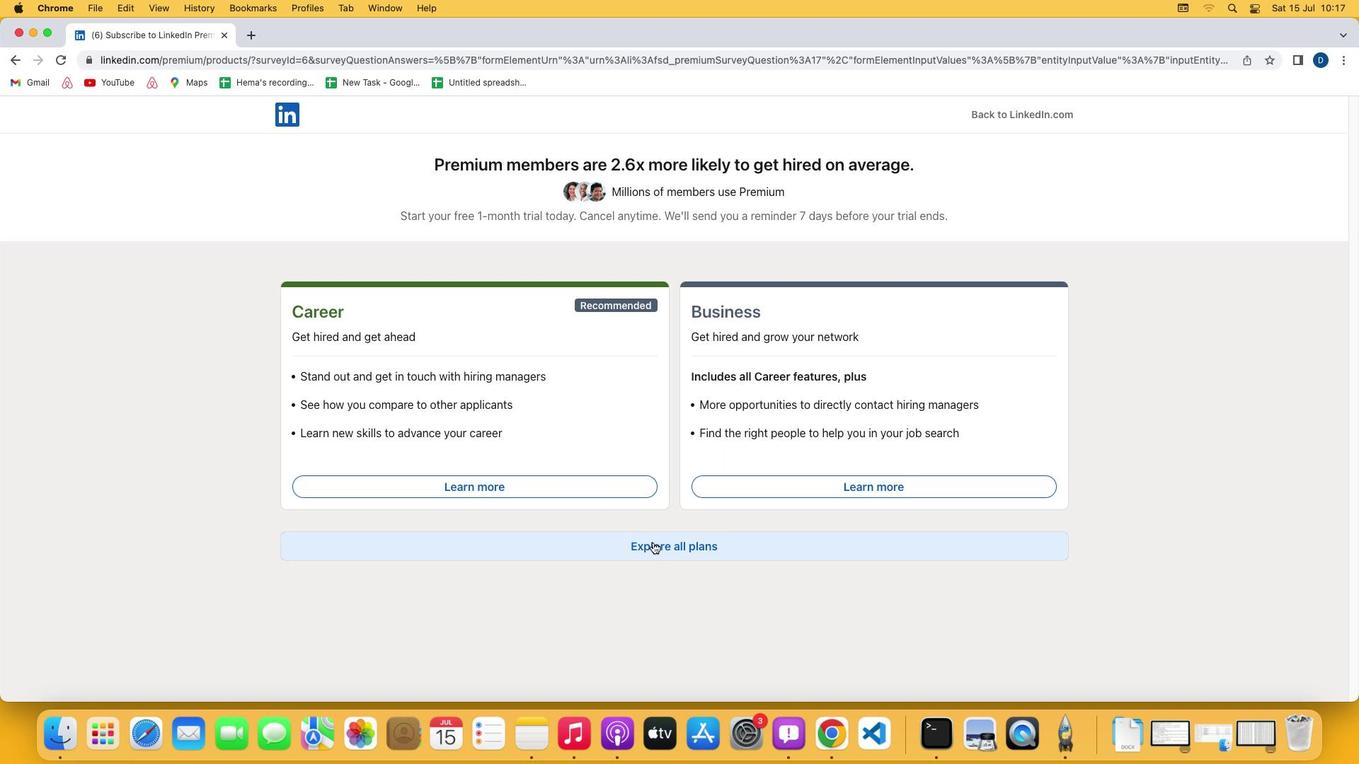 
Action: Mouse pressed left at (649, 545)
Screenshot: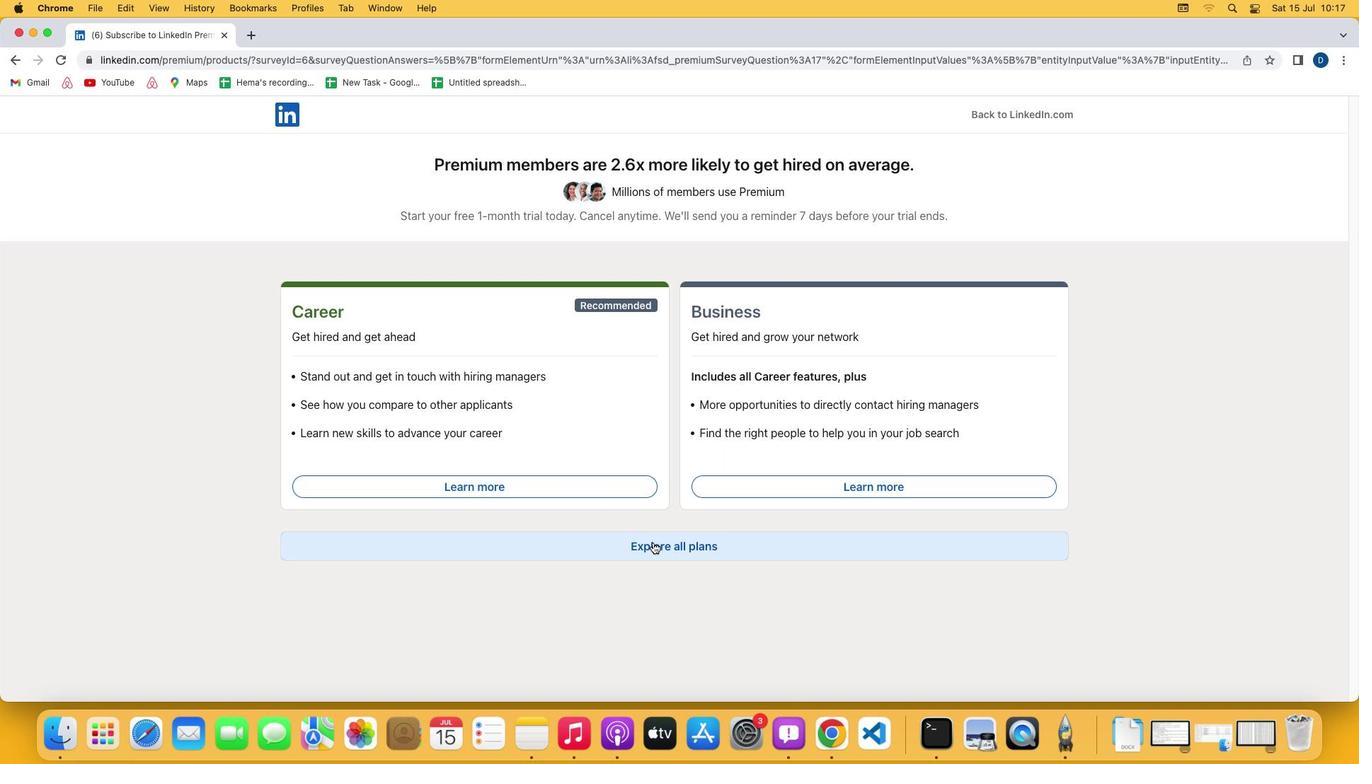 
Action: Mouse moved to (602, 596)
Screenshot: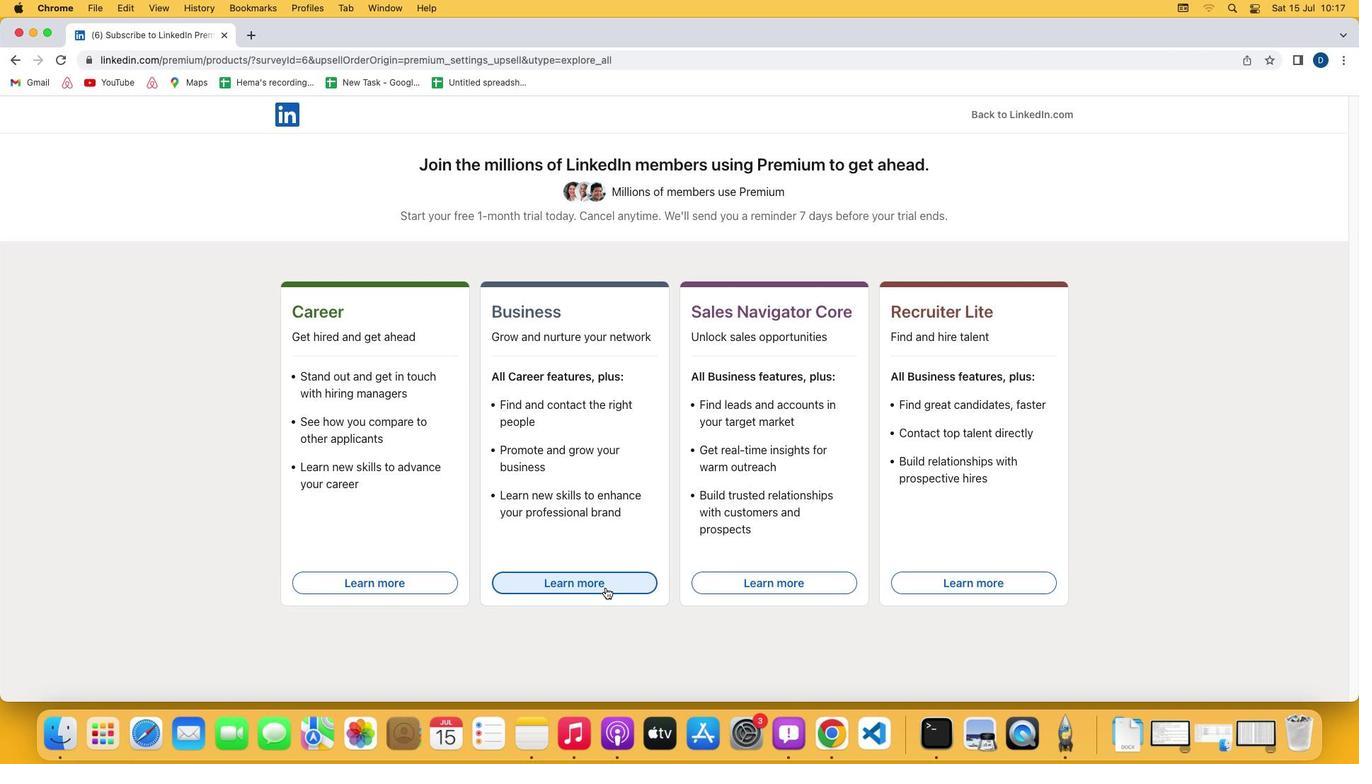 
Action: Mouse pressed left at (602, 596)
Screenshot: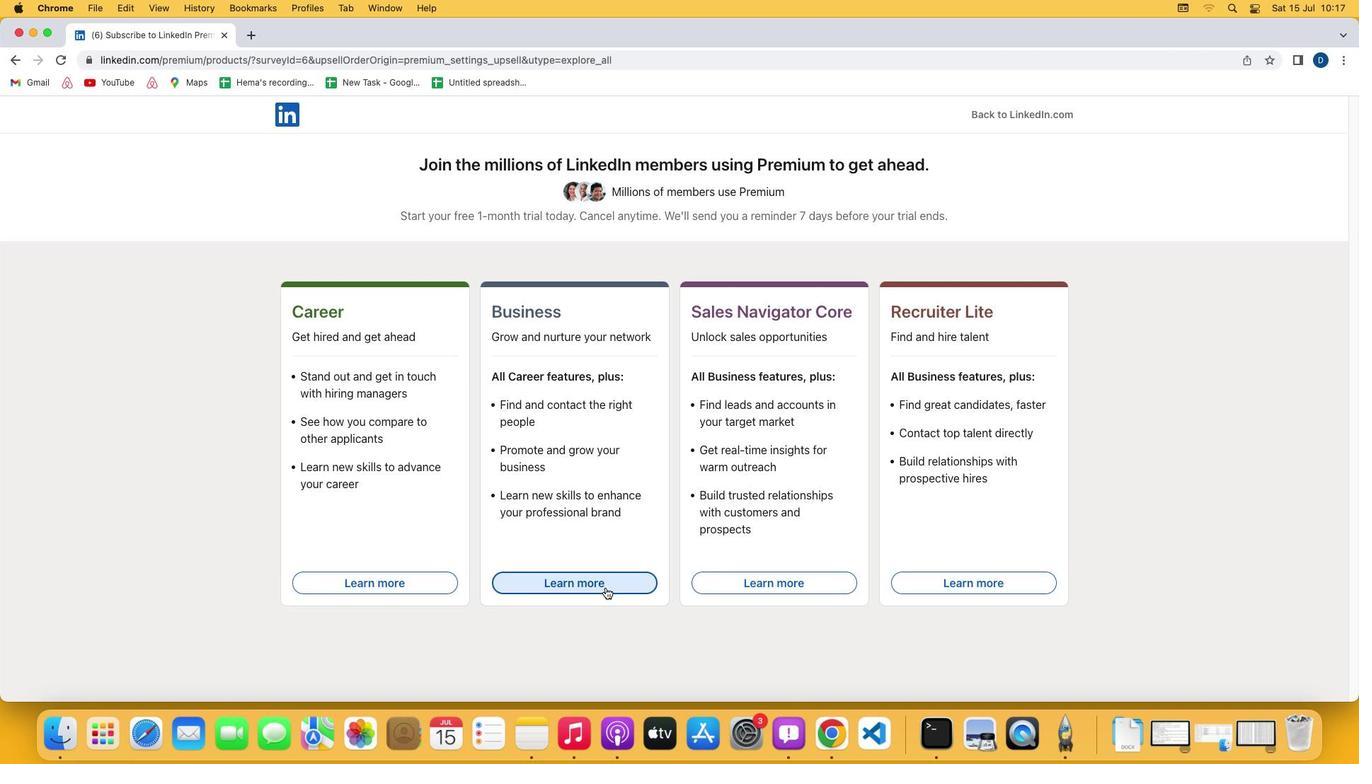 
Action: Mouse moved to (608, 597)
Screenshot: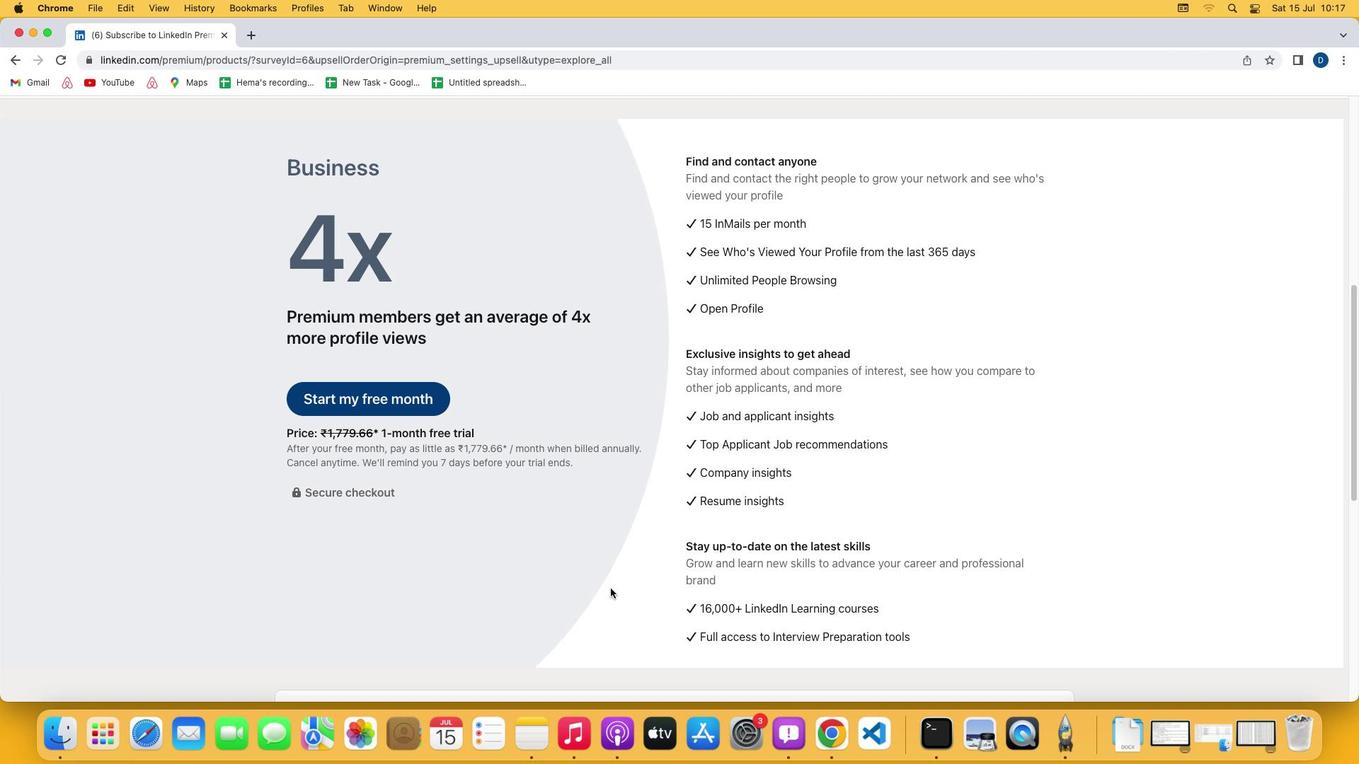 
